 Task: Add an event with the title Second Training Workshop: Effective Leadership Development, date '2023/10/01', time 9:15 AM to 11:15 AMand add a description: Scavenger Hunt is a highly customizable activity that can be tailored to suit specific objectives or themes. It can incorporate company-specific trivia, puzzles, or tasks related to your industry or organizational values. The facilitator can also include team-building elements, such as icebreaker activities, during the scavenger hunt to enhance team cohesion and communication.Select event color  Tomato . Add location for the event as: Jakarta, Indonesia, logged in from the account softage.8@softage.netand send the event invitation to softage.10@softage.net and softage.6@softage.net. Set a reminder for the event Weekly on Sunday
Action: Mouse moved to (70, 103)
Screenshot: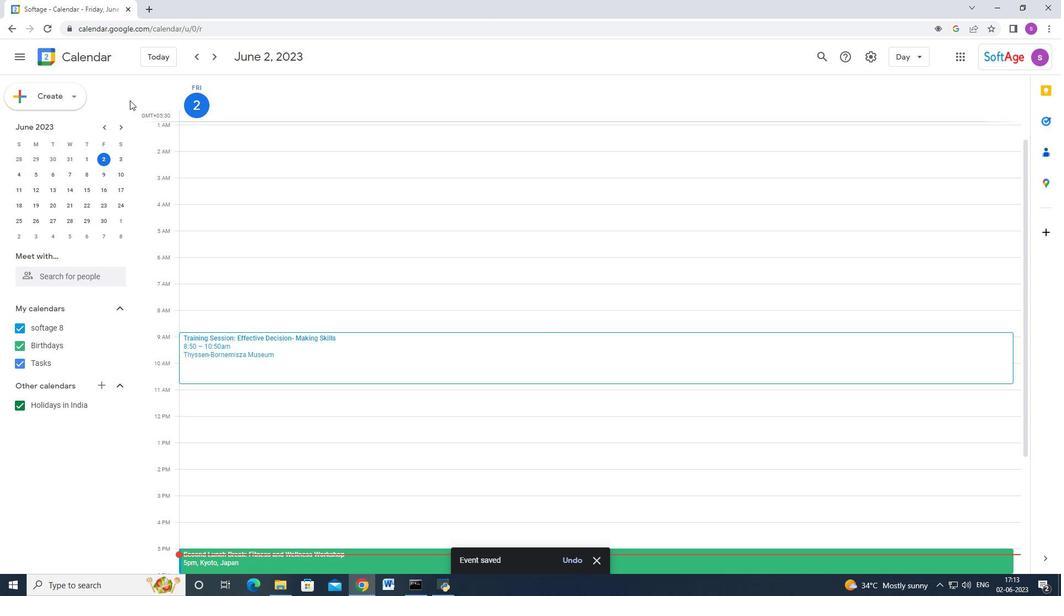 
Action: Mouse pressed left at (70, 103)
Screenshot: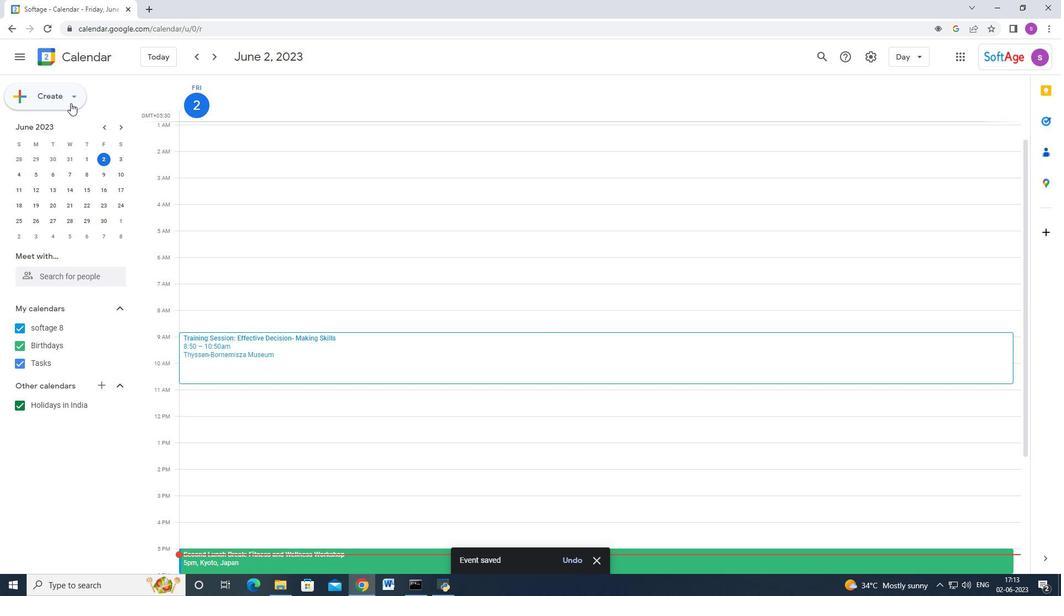 
Action: Mouse moved to (52, 135)
Screenshot: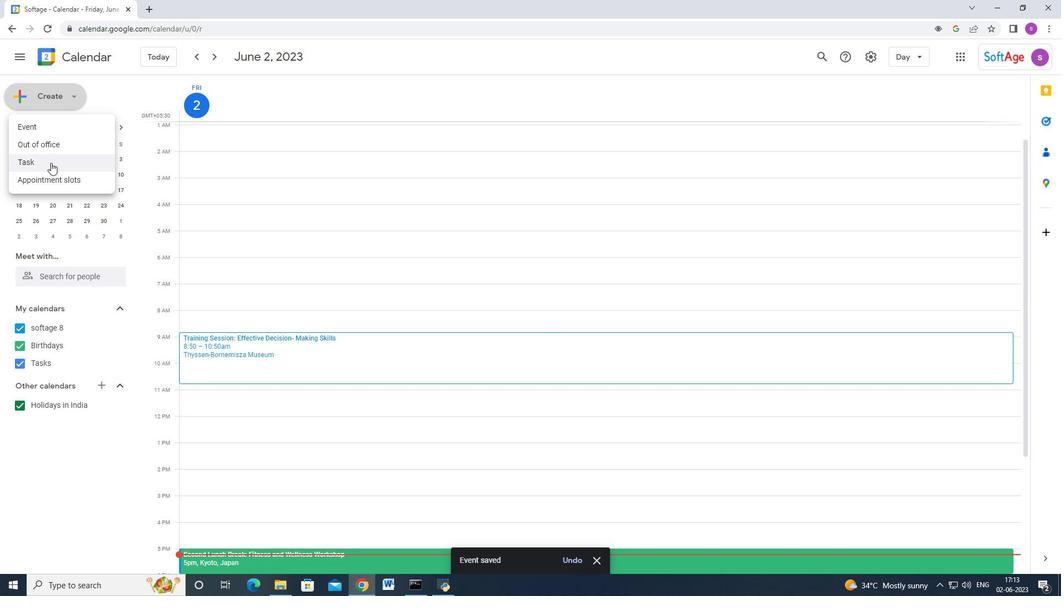 
Action: Mouse pressed left at (52, 135)
Screenshot: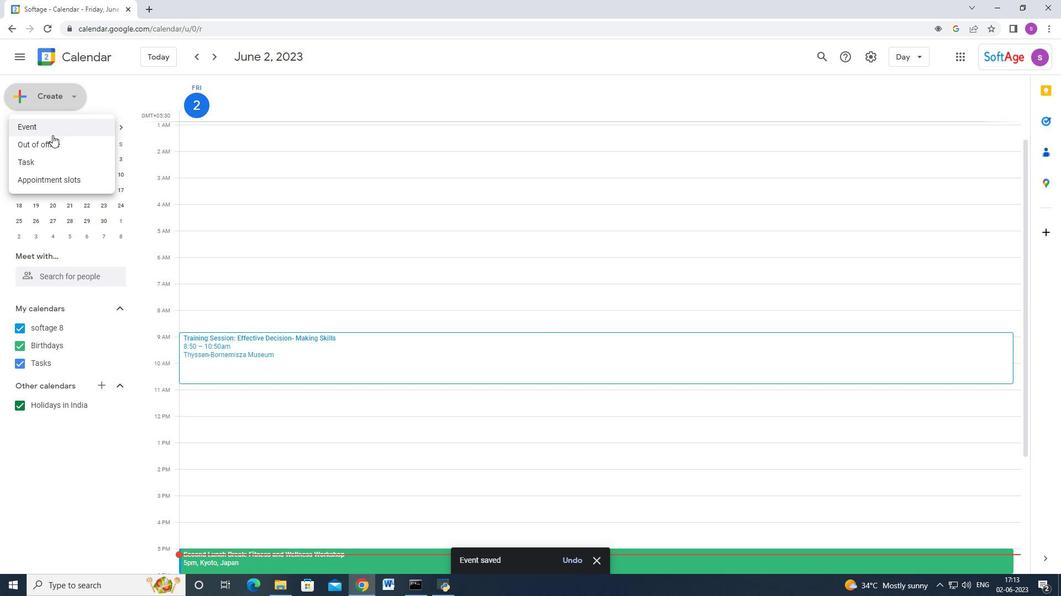 
Action: Mouse moved to (507, 296)
Screenshot: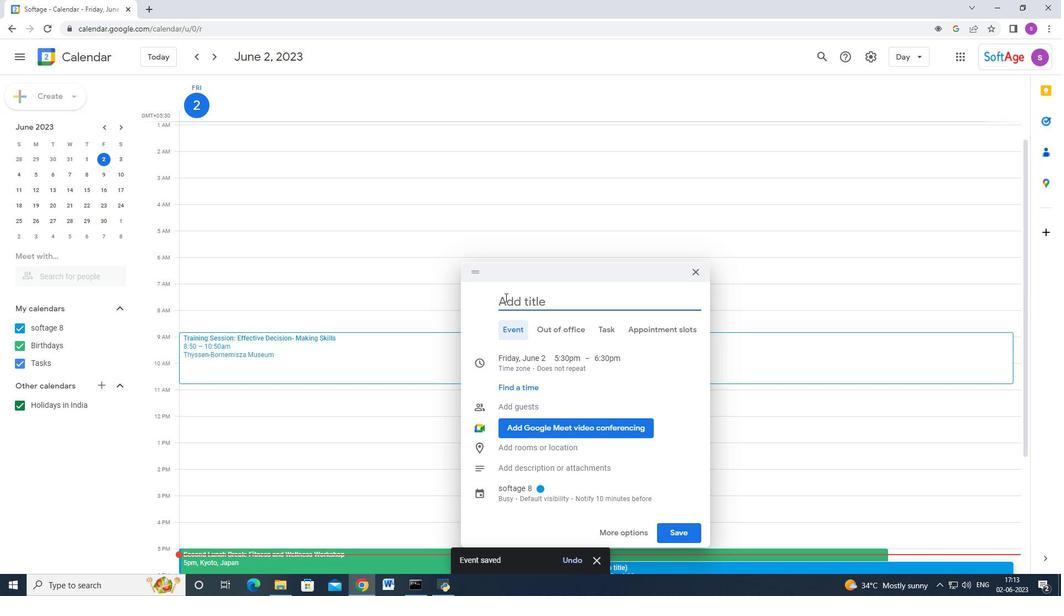 
Action: Key pressed <Key.shift_r>Second<Key.space><Key.shift>Training<Key.space><Key.shift_r>Workshop<Key.shift>:<Key.space><Key.shift_r>Effective<Key.space><Key.shift>Leadership<Key.space><Key.shift_r>Devl<Key.backspace>elopment<Key.space><Key.backspace>
Screenshot: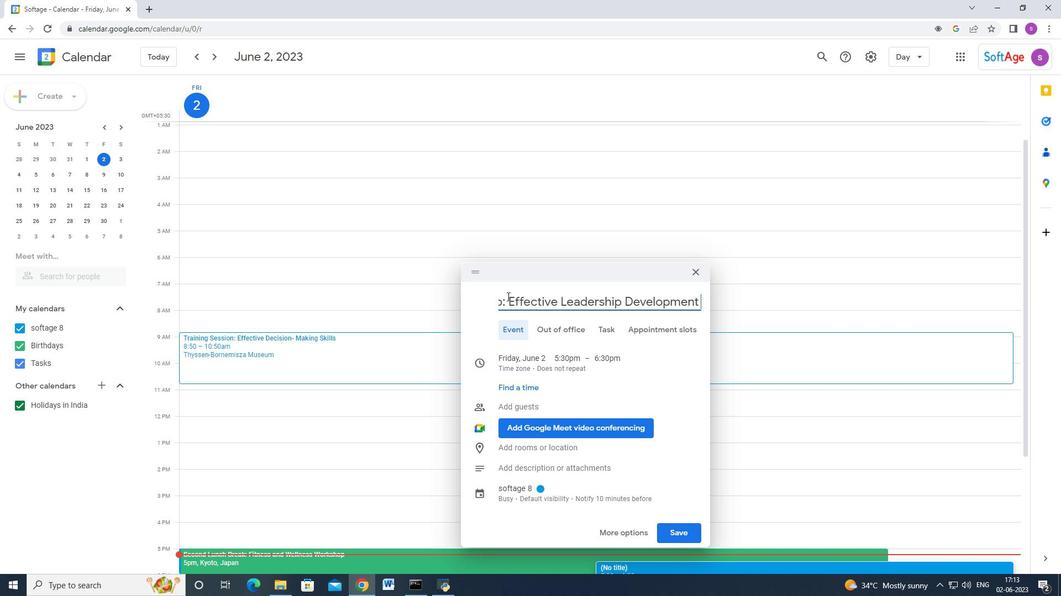 
Action: Mouse moved to (624, 530)
Screenshot: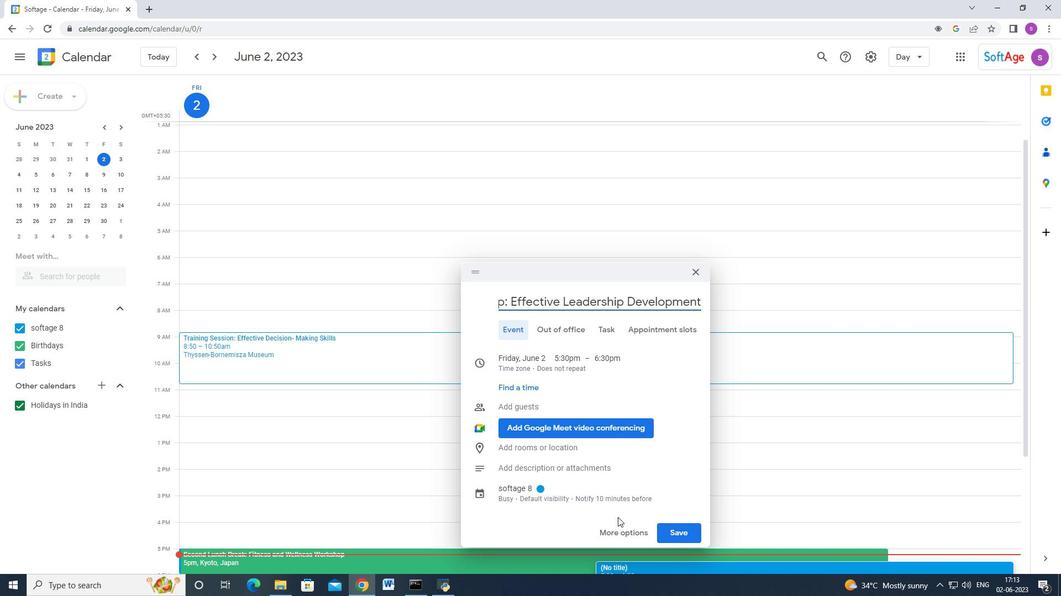 
Action: Mouse pressed left at (624, 530)
Screenshot: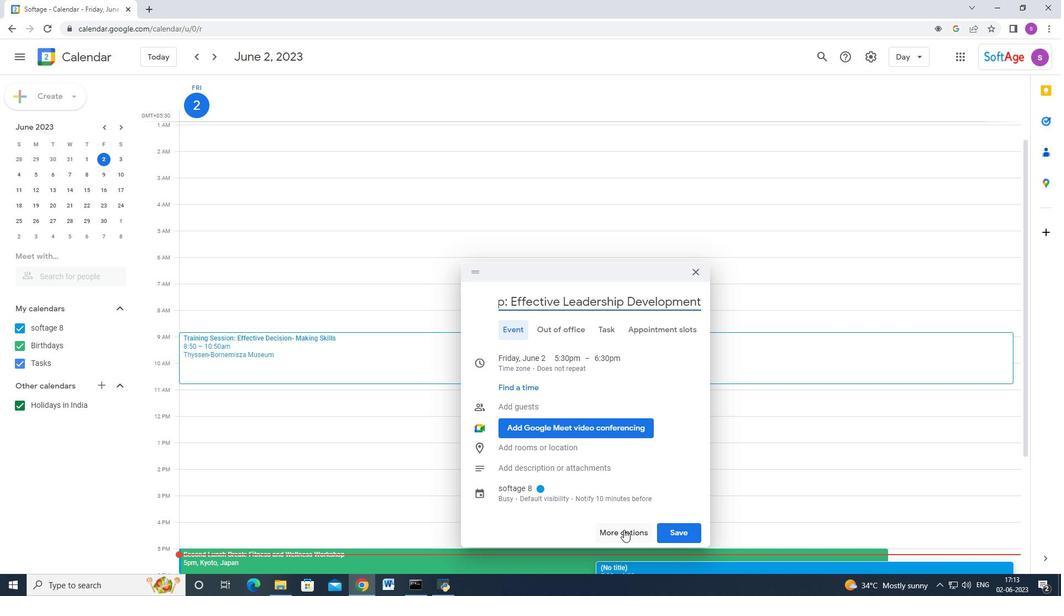 
Action: Mouse moved to (75, 96)
Screenshot: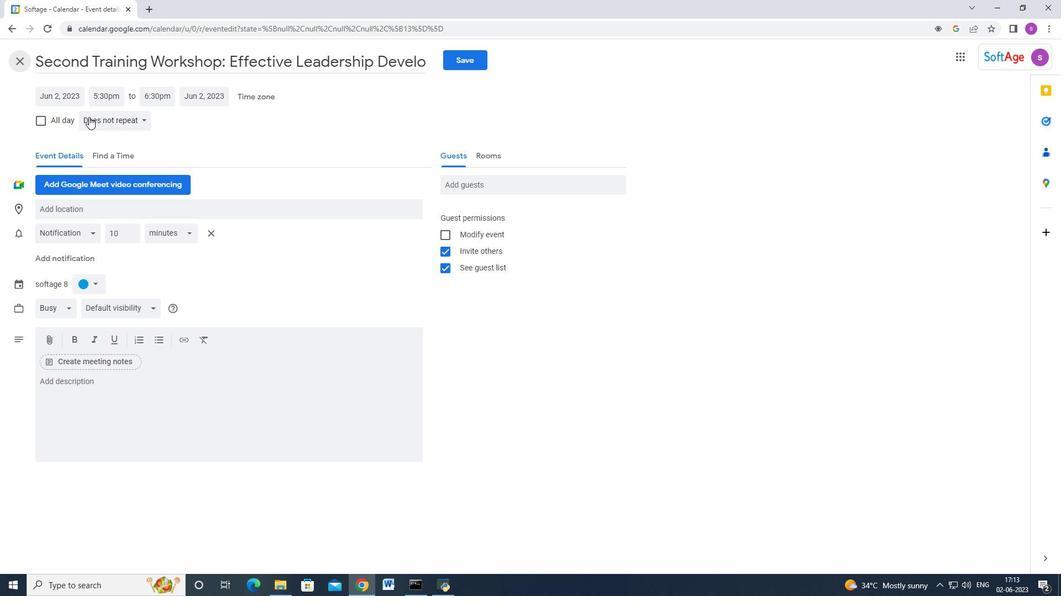 
Action: Mouse pressed left at (75, 96)
Screenshot: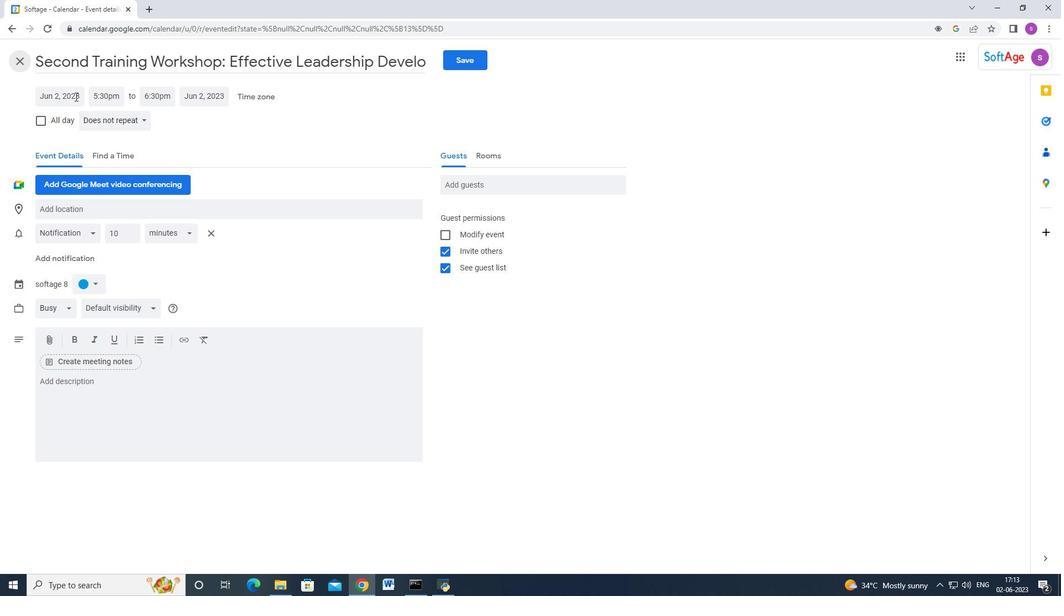 
Action: Mouse moved to (176, 114)
Screenshot: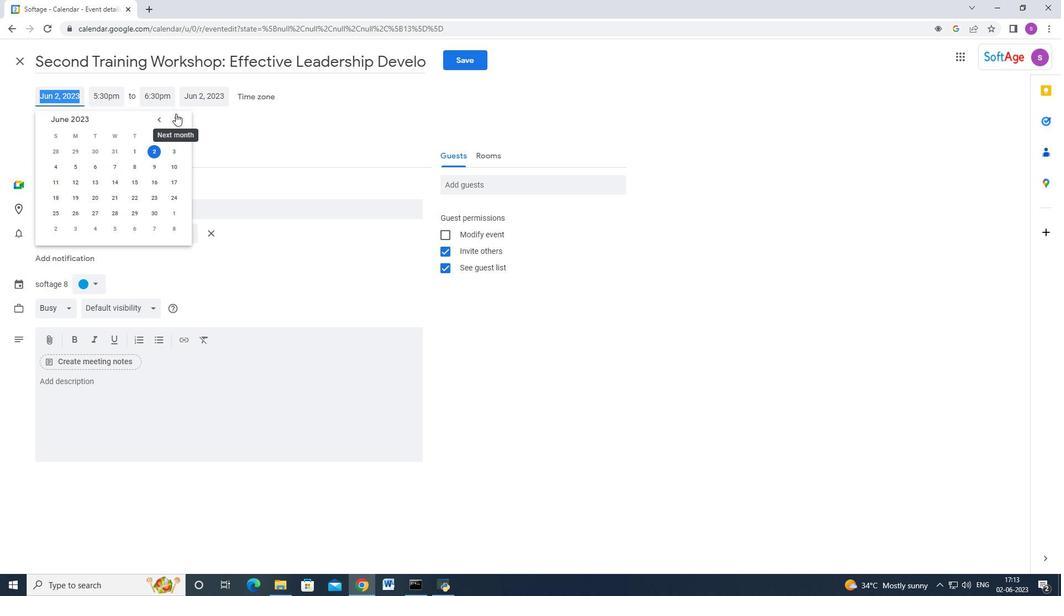 
Action: Mouse pressed left at (176, 114)
Screenshot: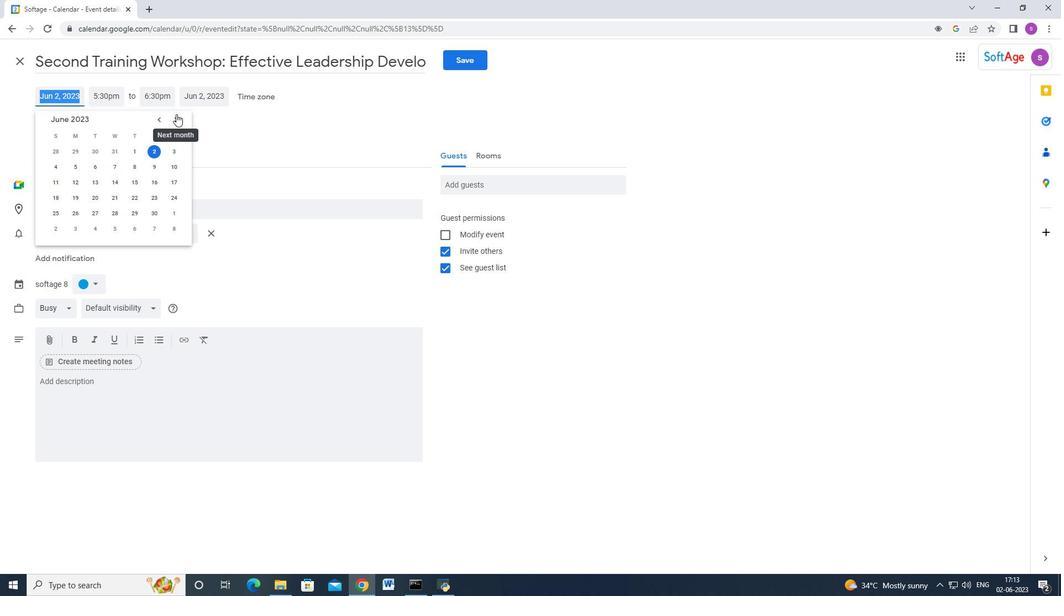 
Action: Mouse pressed left at (176, 114)
Screenshot: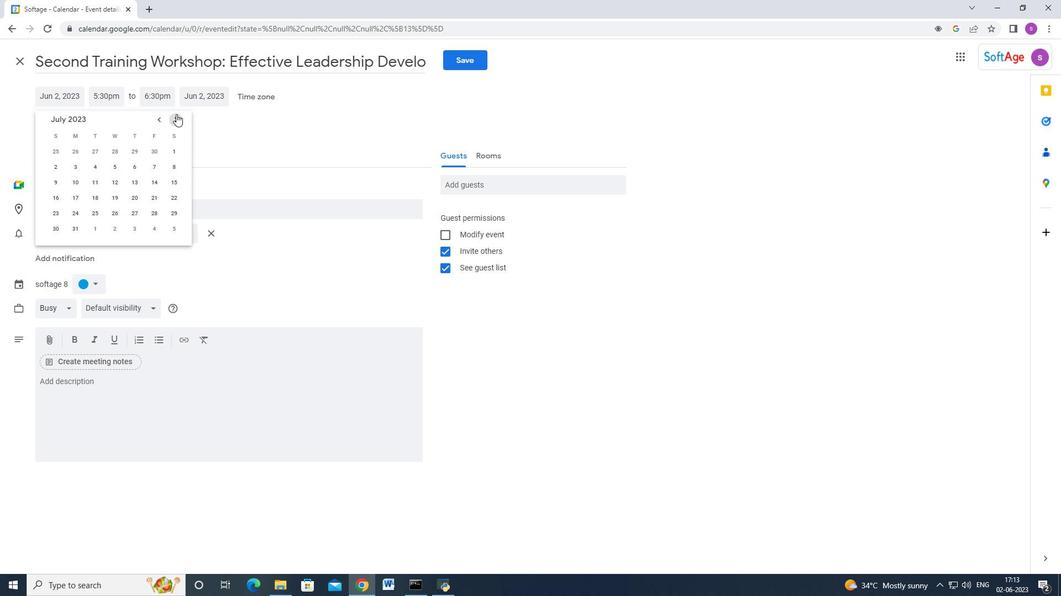 
Action: Mouse pressed left at (176, 114)
Screenshot: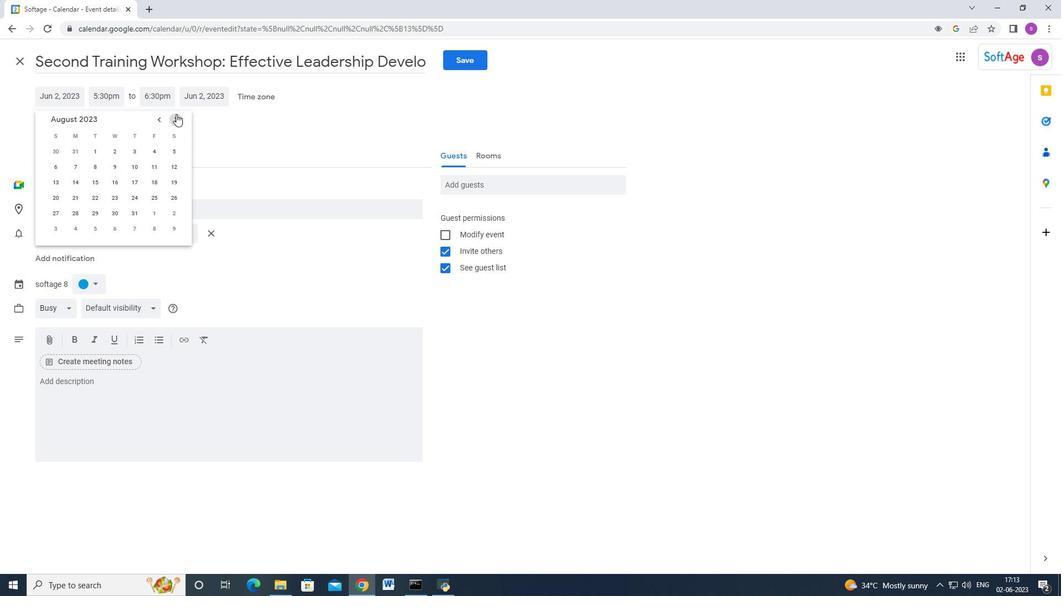 
Action: Mouse moved to (175, 114)
Screenshot: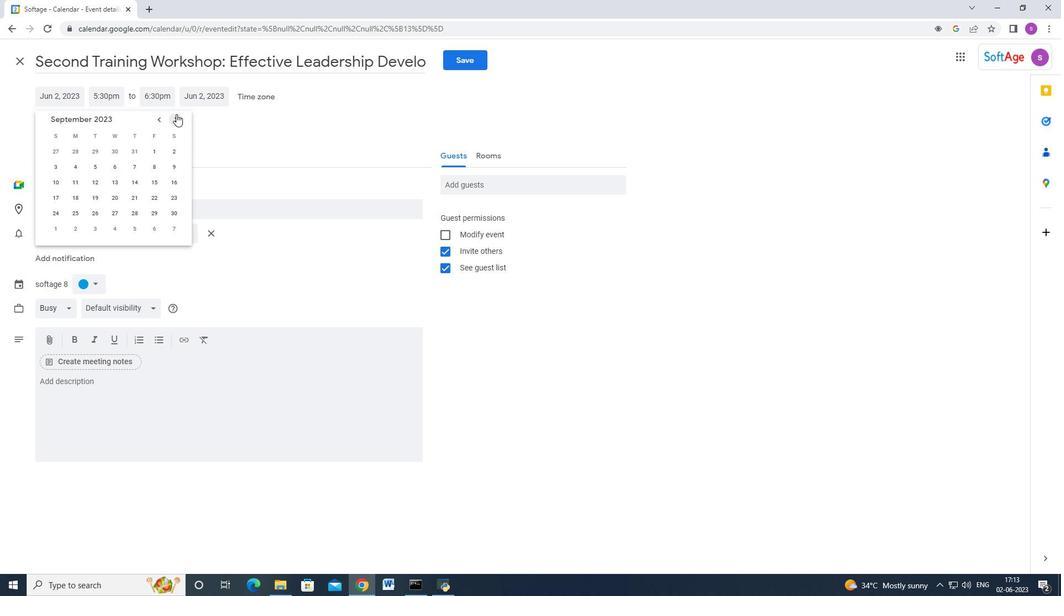 
Action: Mouse pressed left at (175, 114)
Screenshot: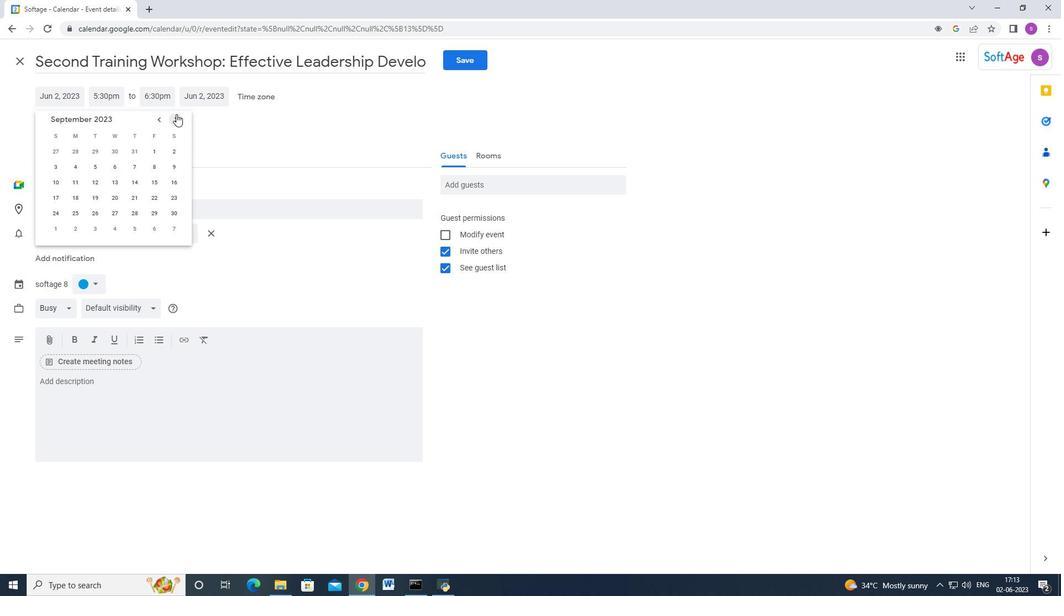 
Action: Mouse moved to (61, 149)
Screenshot: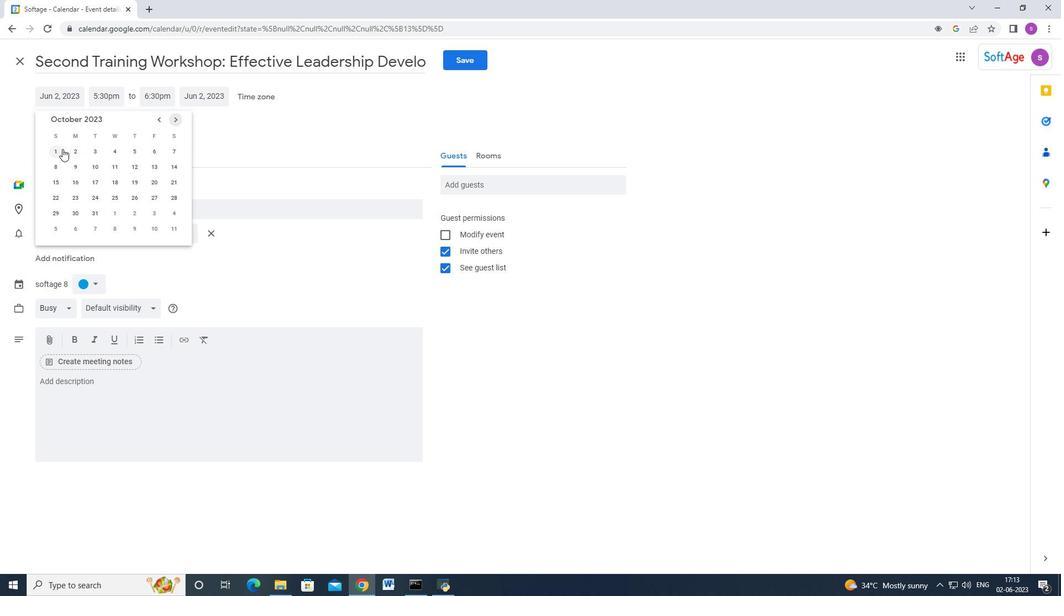 
Action: Mouse pressed left at (61, 149)
Screenshot: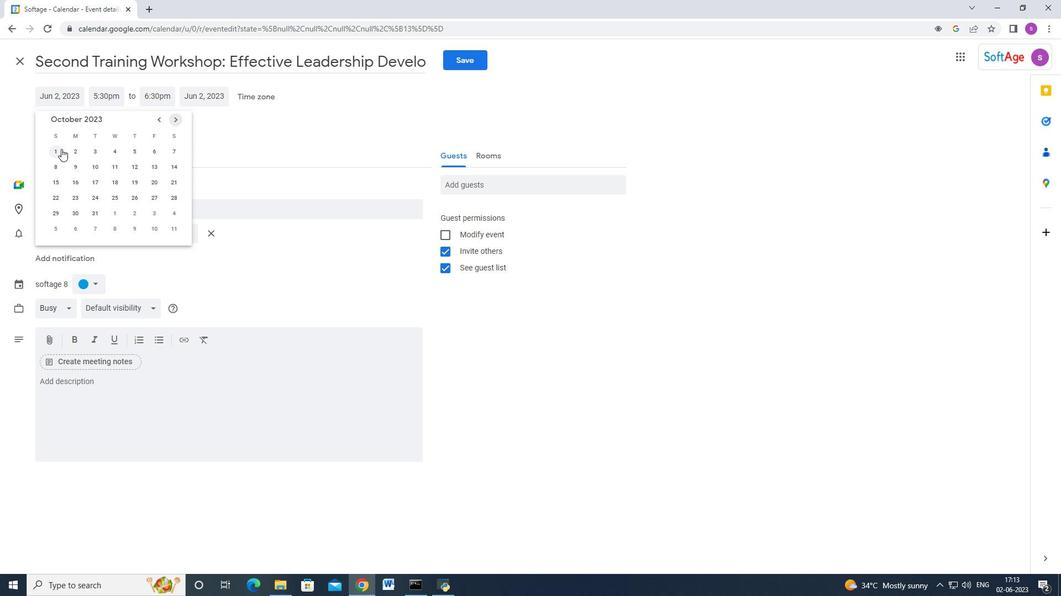 
Action: Mouse moved to (117, 96)
Screenshot: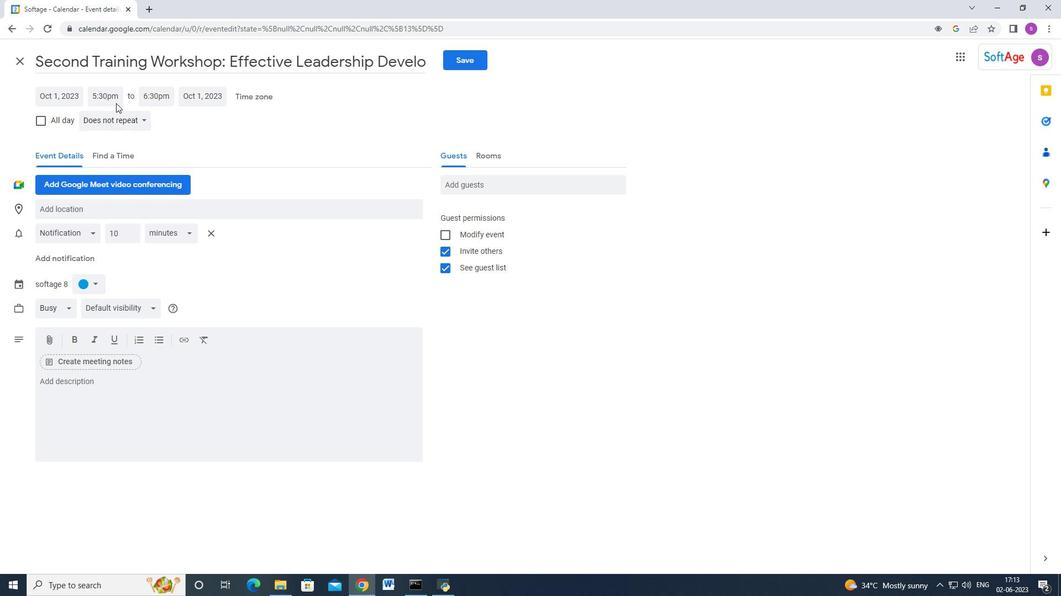 
Action: Mouse pressed left at (117, 96)
Screenshot: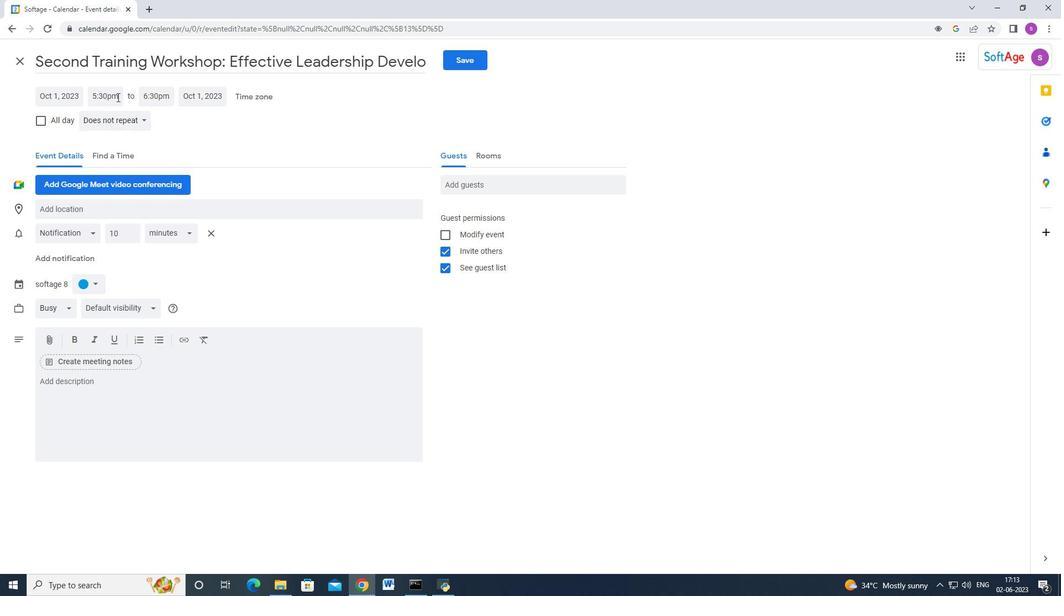 
Action: Key pressed 9<Key.shift>:15am<Key.enter>
Screenshot: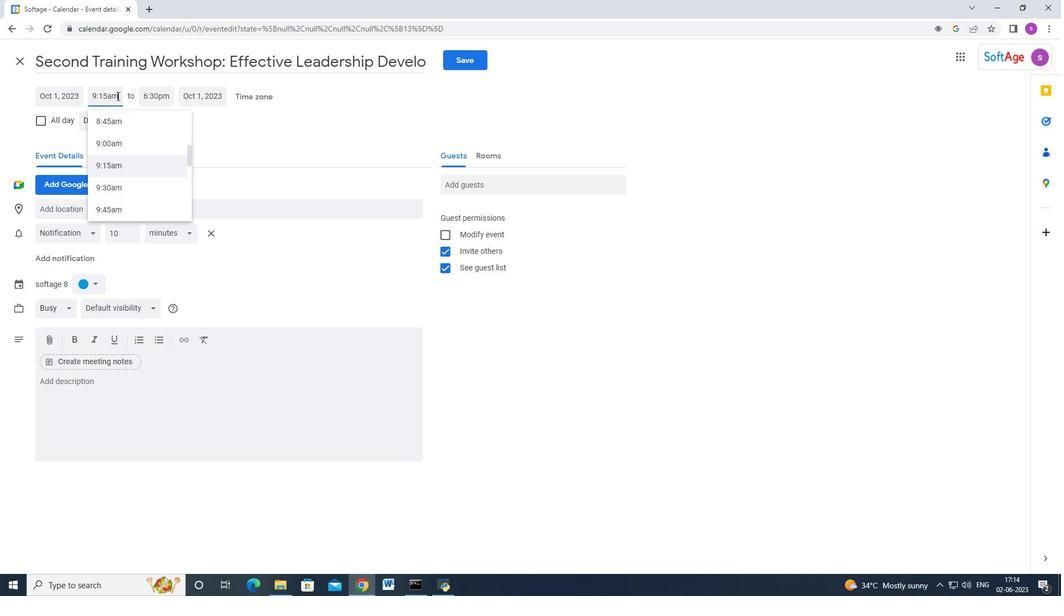 
Action: Mouse moved to (151, 100)
Screenshot: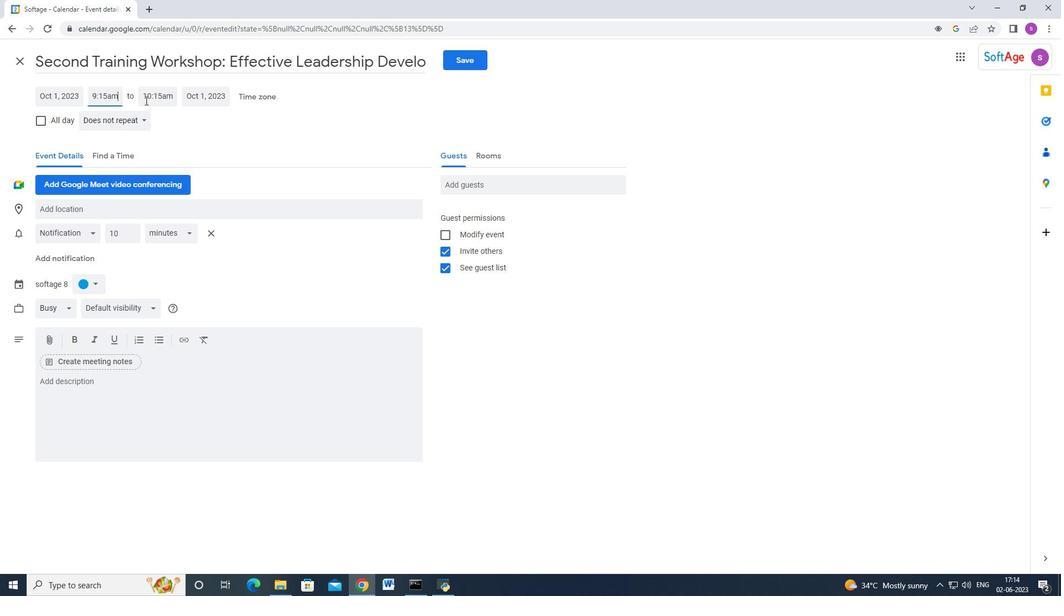 
Action: Mouse pressed left at (151, 100)
Screenshot: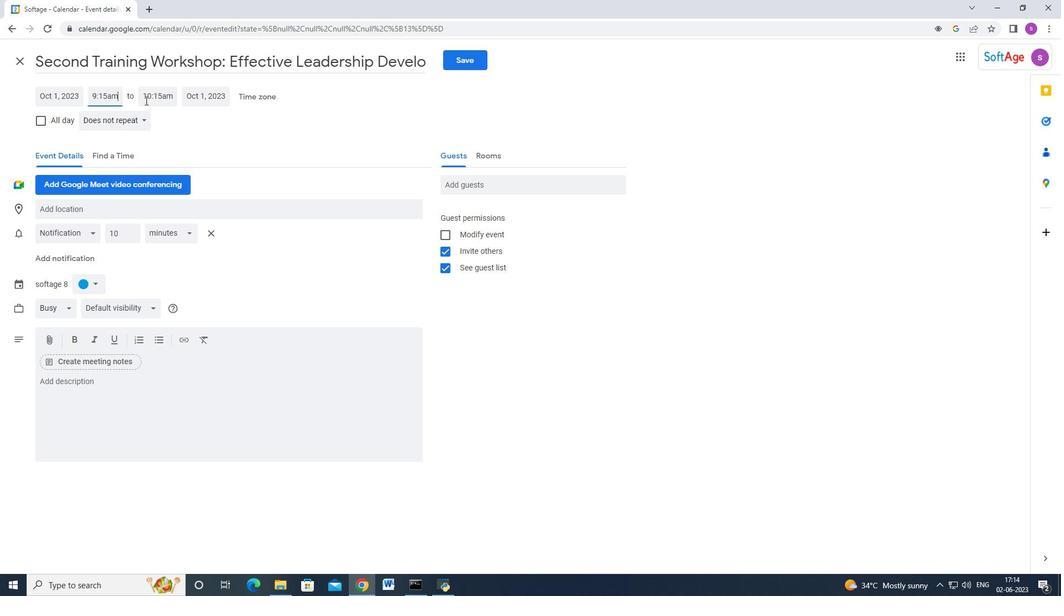 
Action: Key pressed 11<Key.shift>:15am<Key.enter>
Screenshot: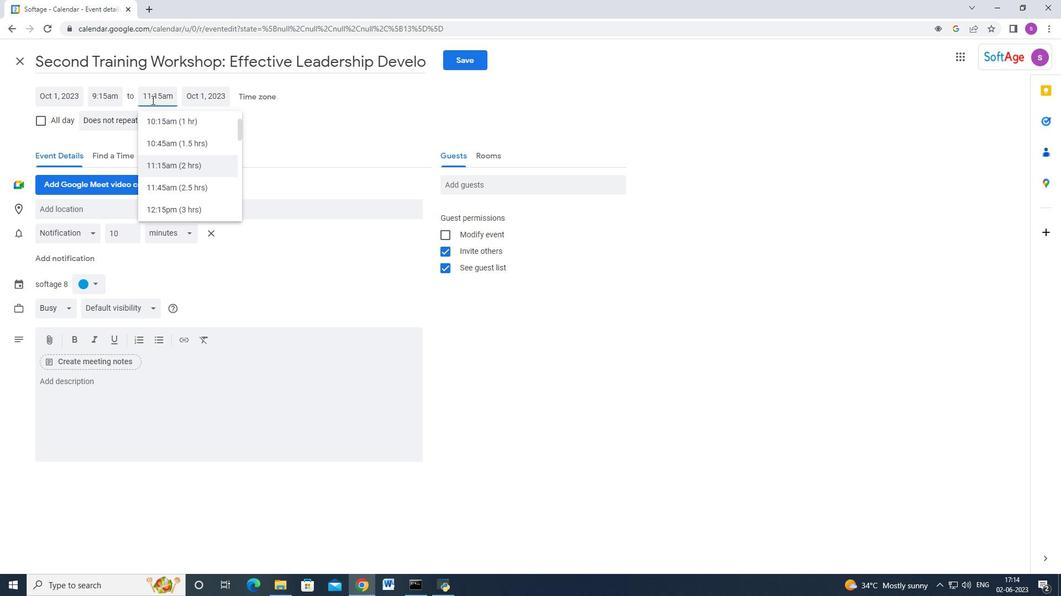 
Action: Mouse moved to (161, 378)
Screenshot: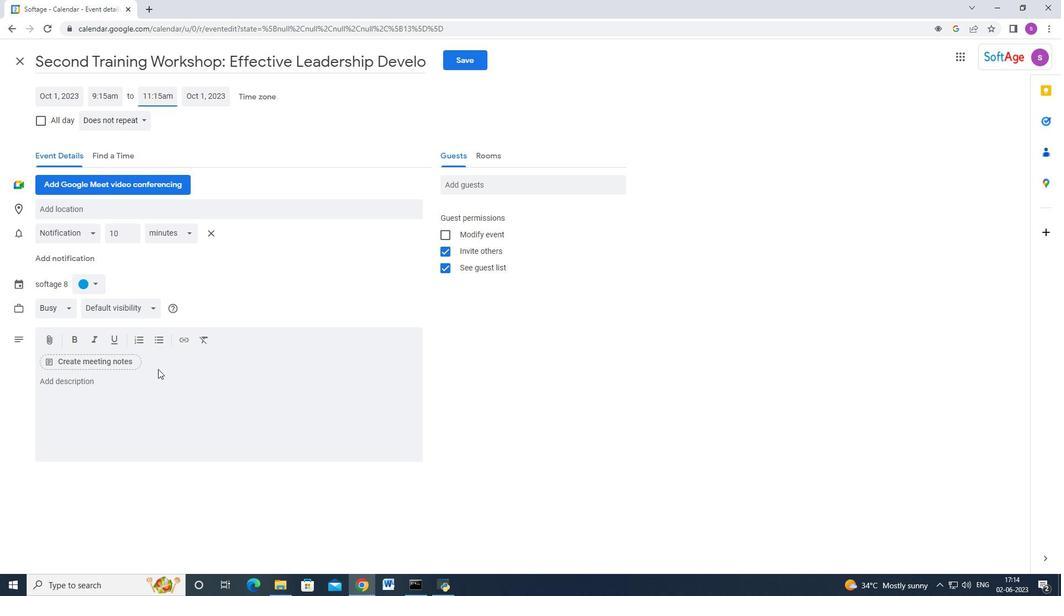 
Action: Mouse pressed left at (161, 378)
Screenshot: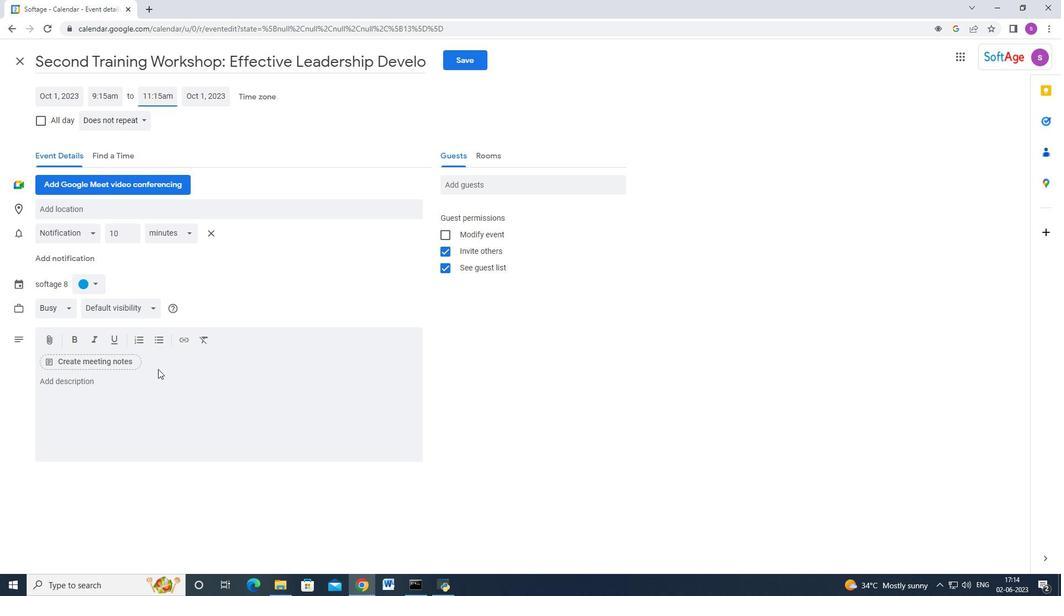 
Action: Mouse moved to (154, 380)
Screenshot: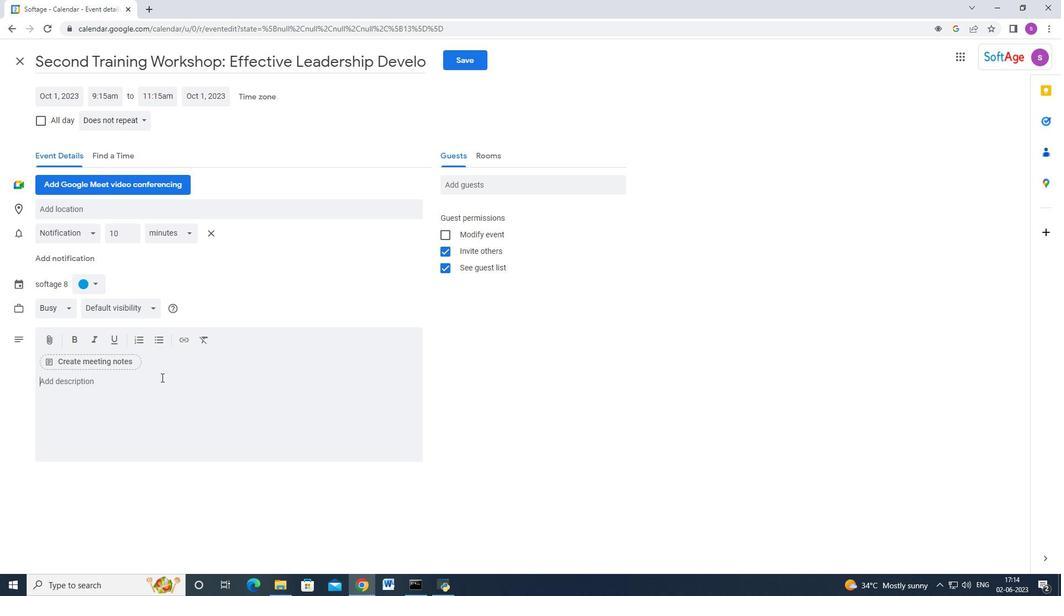 
Action: Key pressed <Key.shift_r>Scavenger<Key.space><Key.shift>He<Key.backspace><Key.backspace><Key.shift>Hunt<Key.space>is<Key.space>a<Key.space>highly<Key.space>customizable<Key.space>activity<Key.space>that<Key.space>
Screenshot: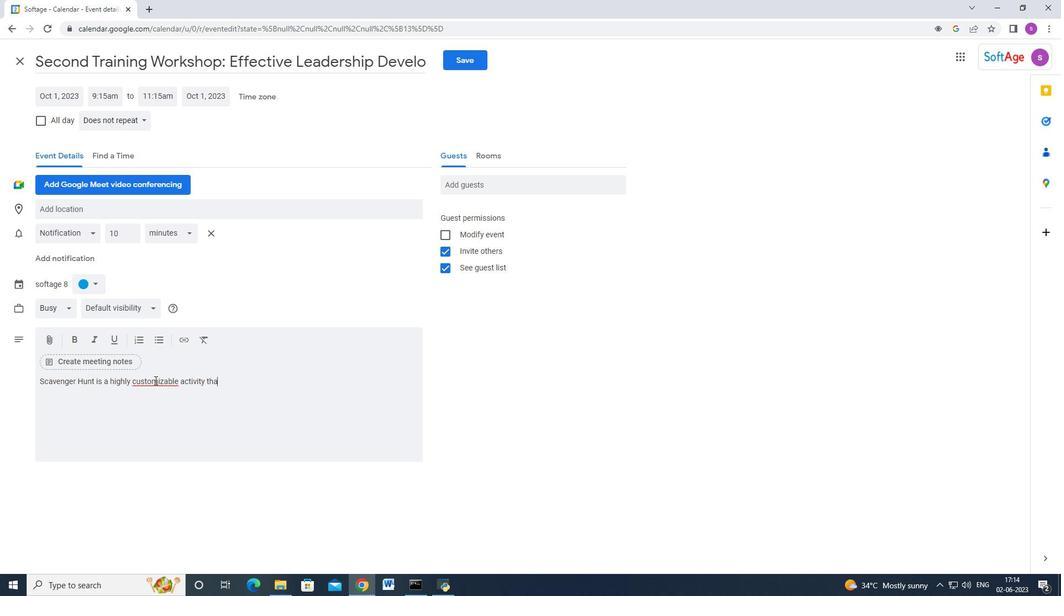 
Action: Mouse moved to (258, 385)
Screenshot: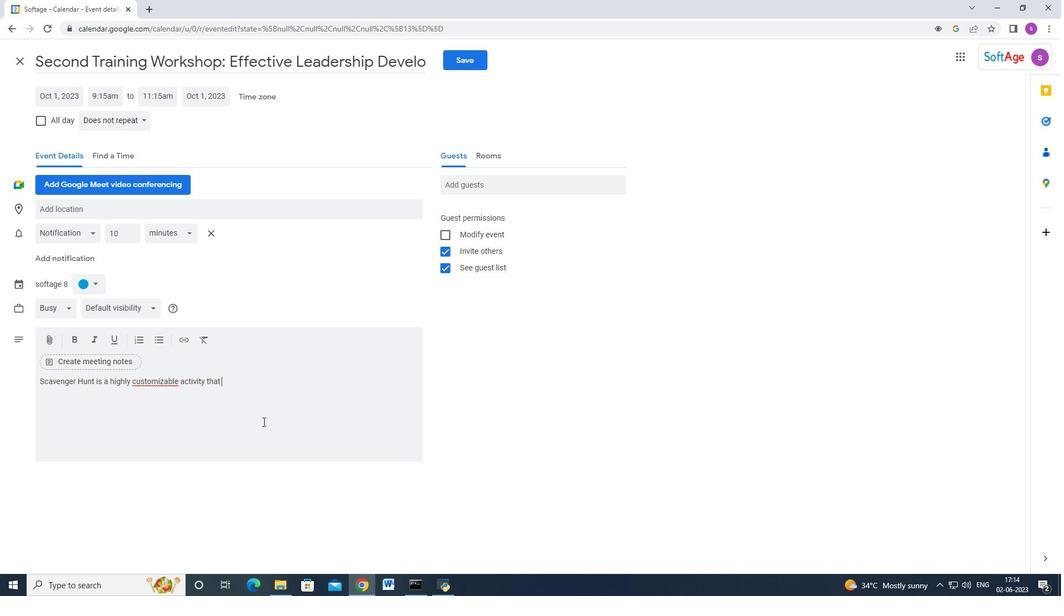 
Action: Key pressed can<Key.space>be<Key.space>tailored<Key.space>to<Key.space>suit<Key.space>specific<Key.space>p<Key.backspace>objectives<Key.space>or<Key.space>themes<Key.space><Key.backspace>.<Key.space><Key.shift>It<Key.space>can<Key.space>incorporate<Key.space>company-specific<Key.space>trivia,<Key.space>puc<Key.backspace>zzles<Key.space><Key.backspace>,<Key.space>or<Key.space>a<Key.backspace>tak<Key.backspace>sks<Key.space>related<Key.space>to<Key.space>your<Key.space>industy<Key.backspace>ry<Key.space>or<Key.space>organizational<Key.space>values.<Key.space><Key.shift>The<Key.space>facilitator<Key.space>can<Key.space>also<Key.space>include<Key.space><Key.space><Key.backspace>team-building<Key.space>elements.<Key.backspace>,<Key.space>such<Key.space>as<Key.space>icebreaker<Key.space>activities,<Key.backspace><Key.space><Key.backspace>,<Key.space>during<Key.space>the<Key.space>scavenger<Key.space>hunt<Key.space>to<Key.space>enhance<Key.space>team<Key.space>cohesion<Key.space>and<Key.space>communication.
Screenshot: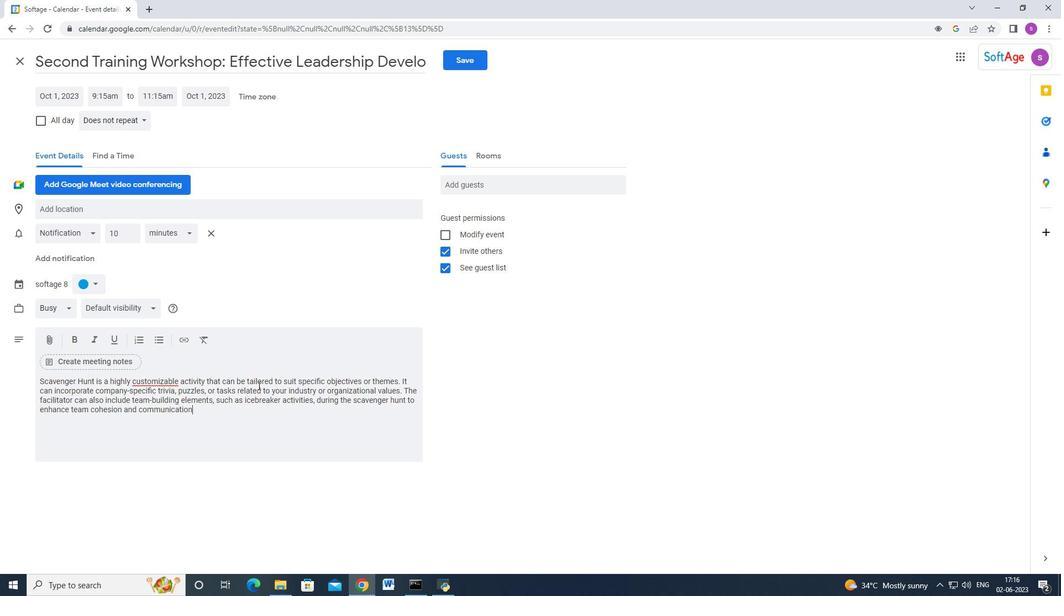 
Action: Mouse moved to (92, 286)
Screenshot: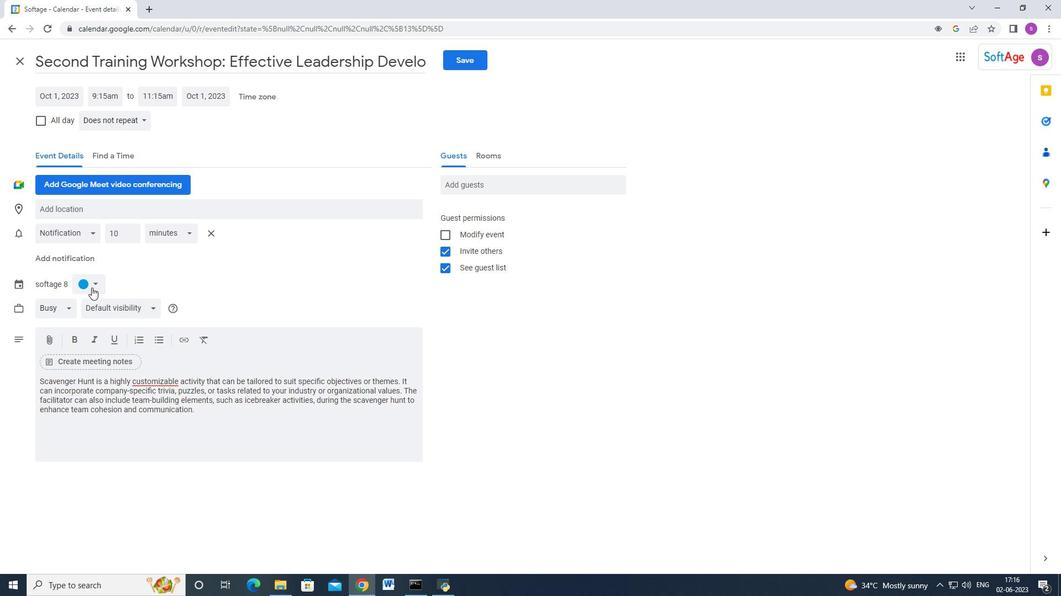 
Action: Mouse pressed left at (92, 286)
Screenshot: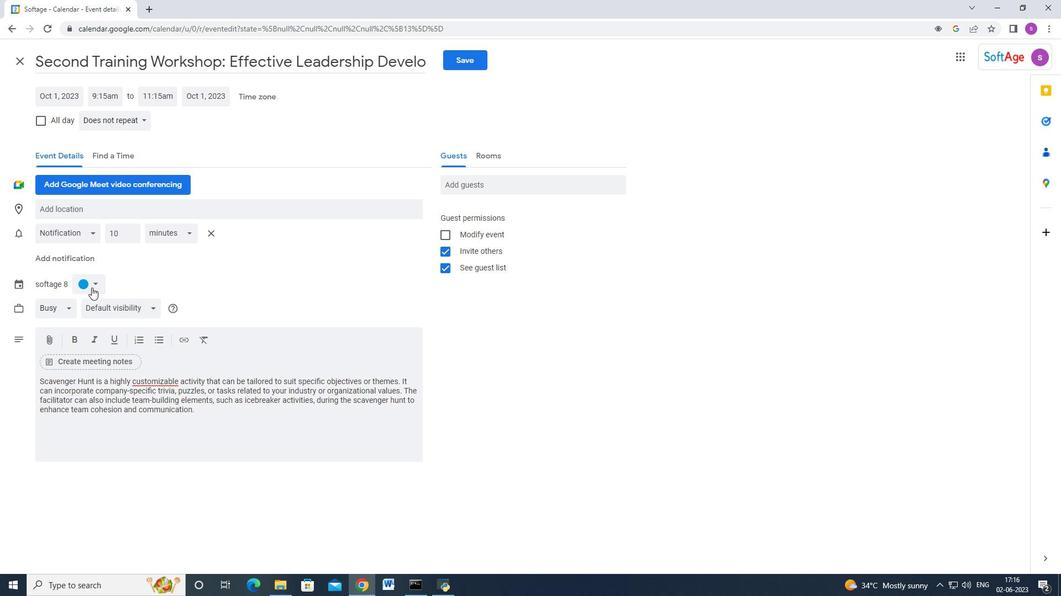 
Action: Mouse moved to (83, 283)
Screenshot: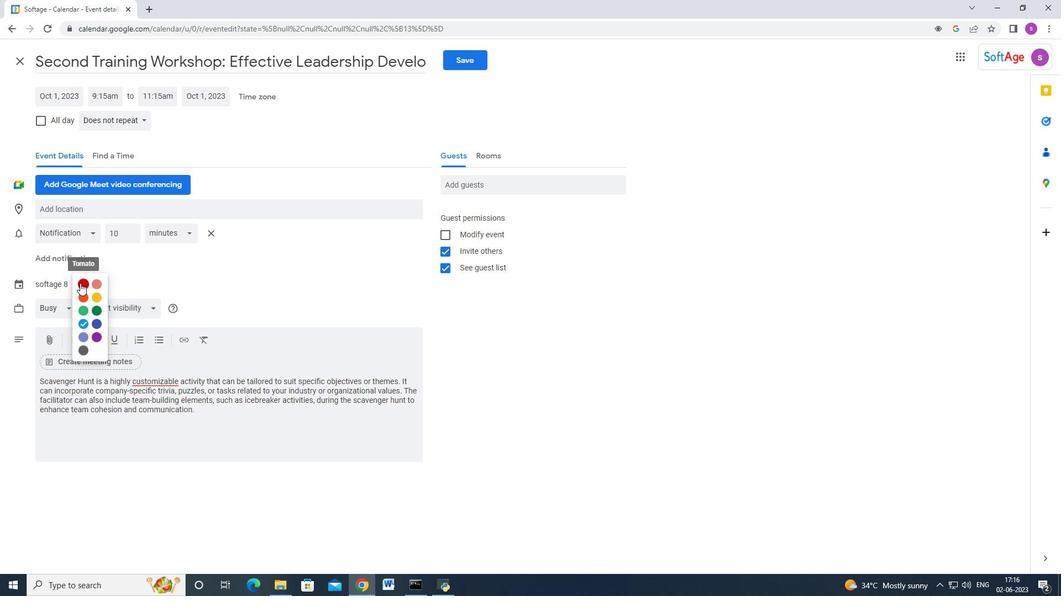 
Action: Mouse pressed left at (83, 283)
Screenshot: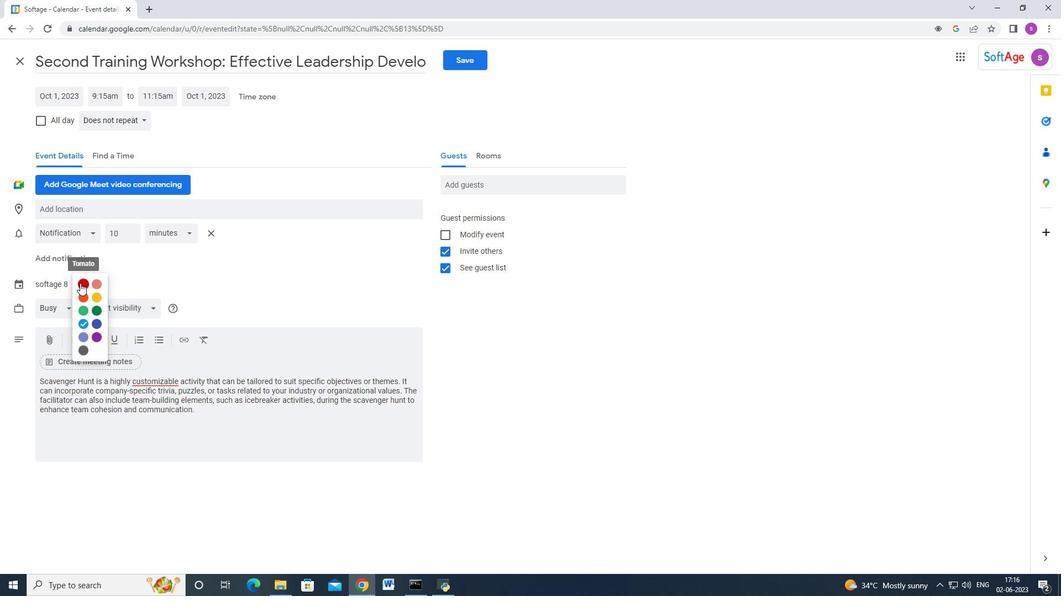 
Action: Mouse moved to (229, 208)
Screenshot: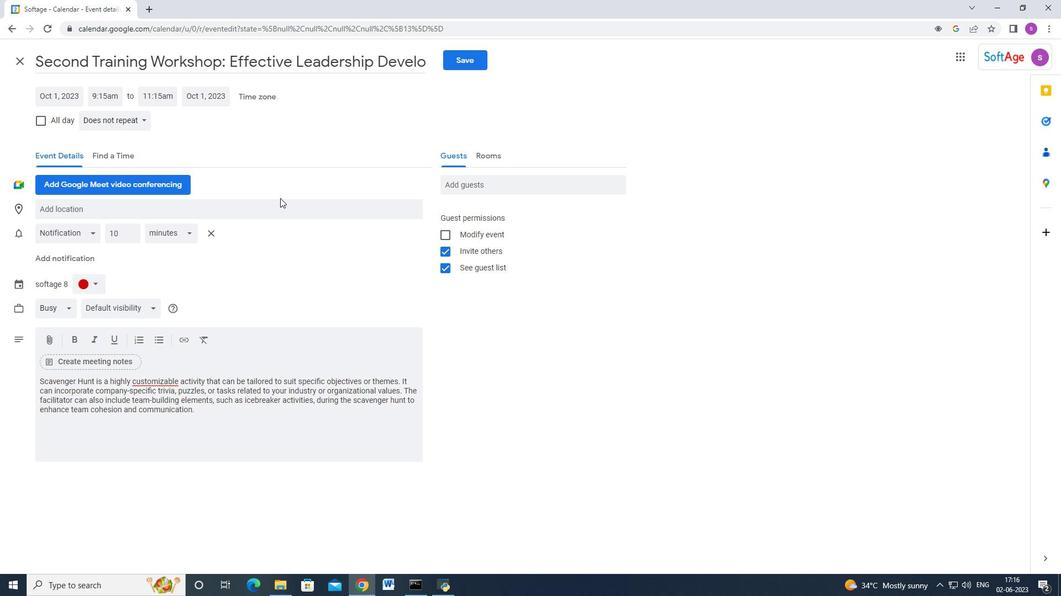 
Action: Mouse pressed left at (229, 208)
Screenshot: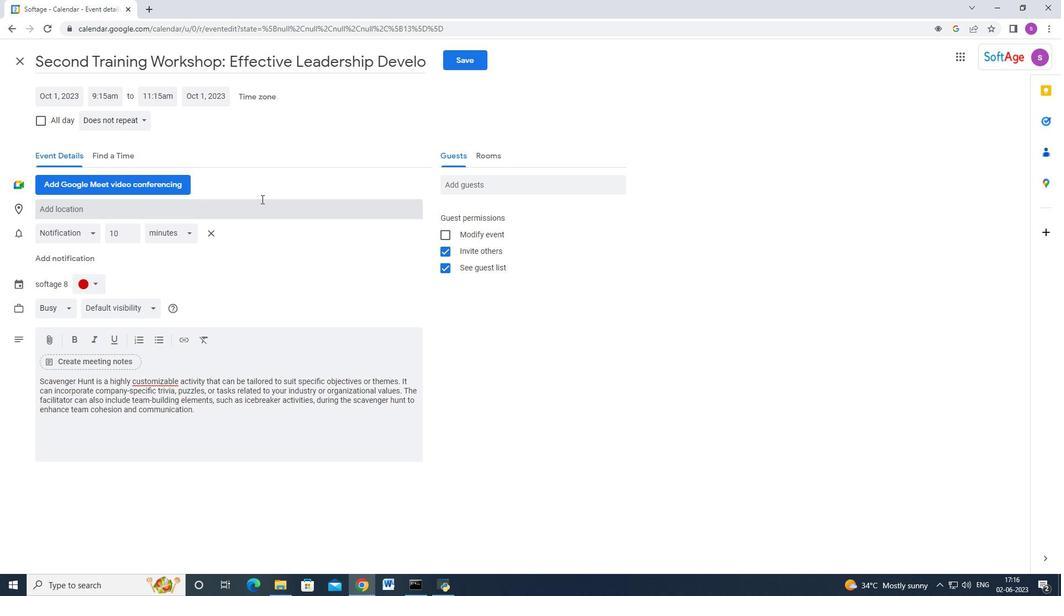 
Action: Key pressed <Key.shift>Jakarta,<Key.space><Key.shift>Indonesia
Screenshot: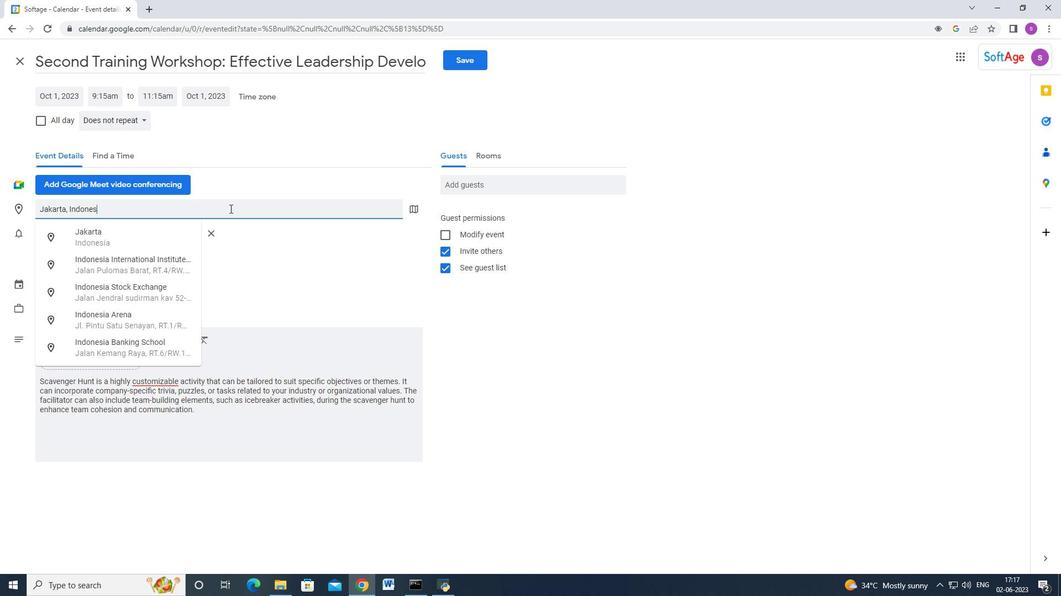 
Action: Mouse moved to (458, 187)
Screenshot: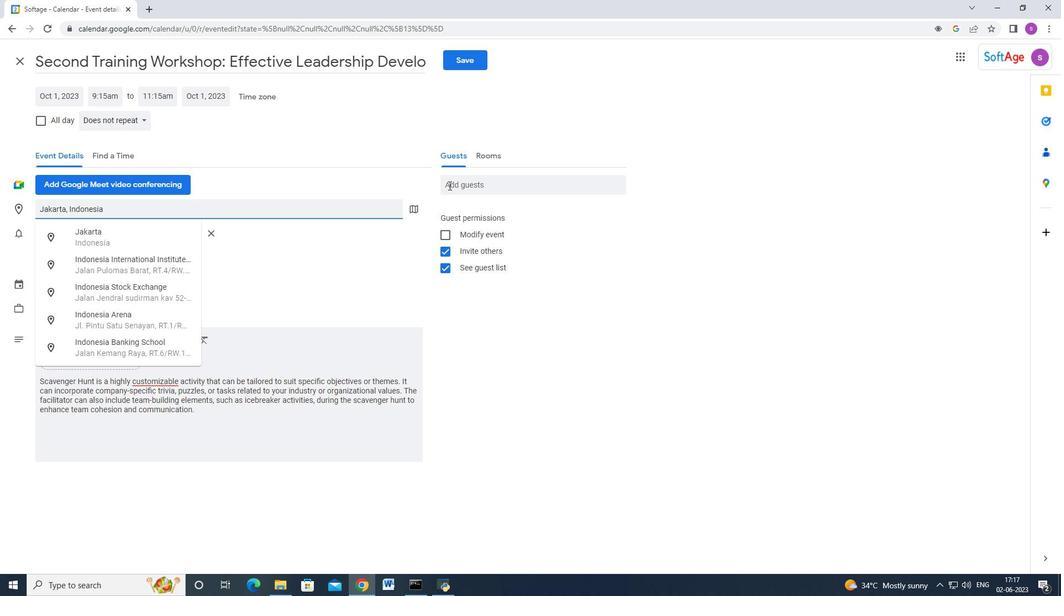 
Action: Mouse pressed left at (458, 187)
Screenshot: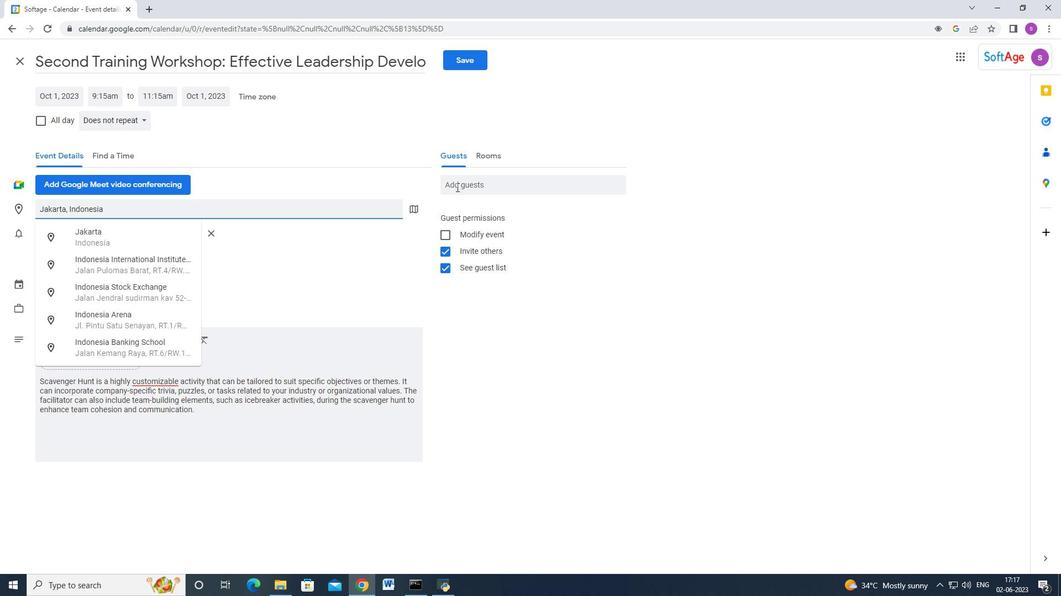 
Action: Key pressed softage.8<Key.shift_r>@softage.net<Key.enter>
Screenshot: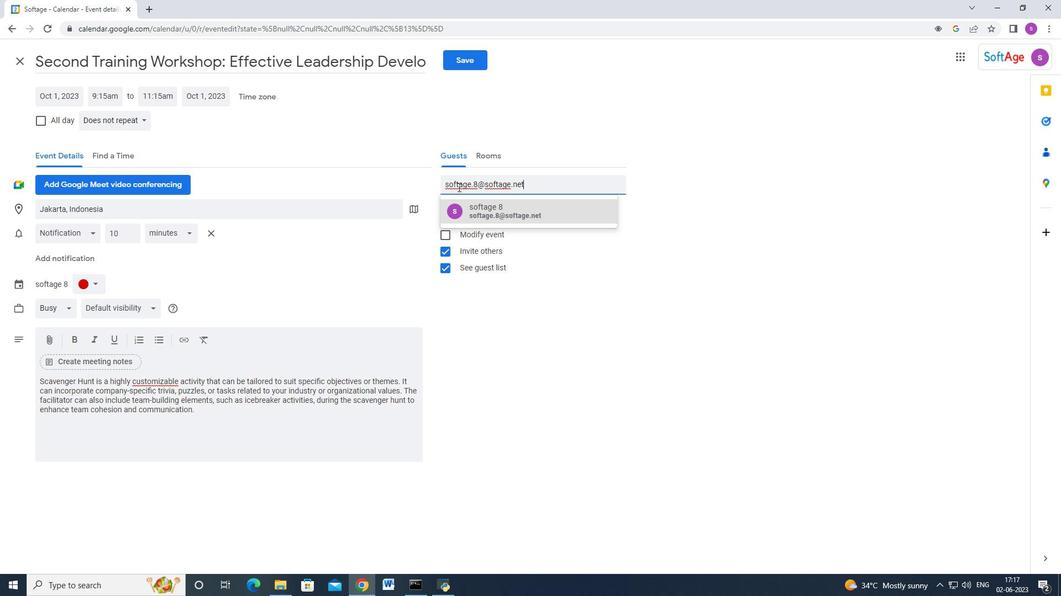 
Action: Mouse moved to (458, 187)
Screenshot: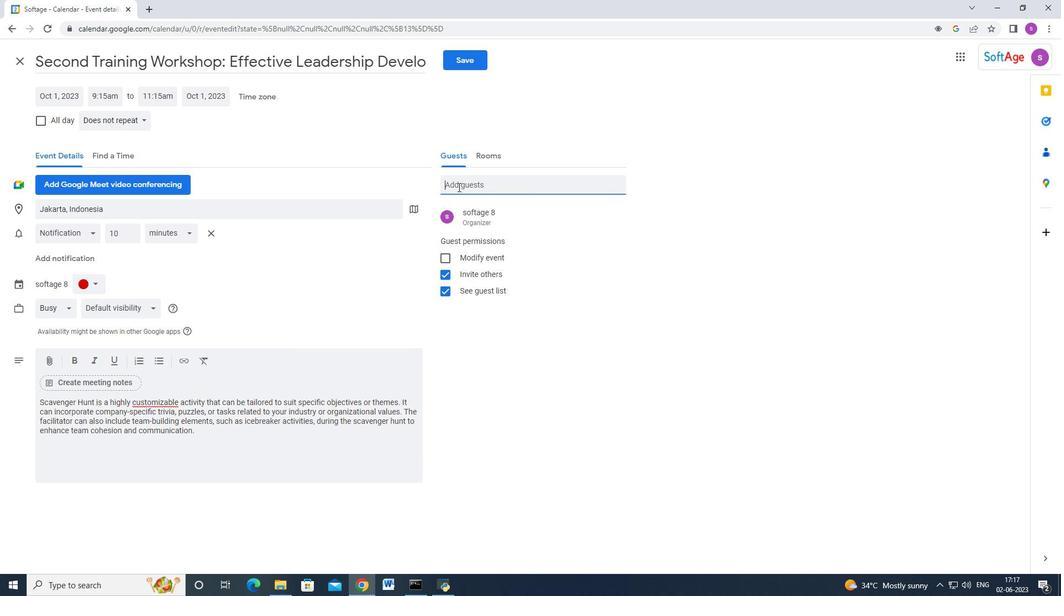 
Action: Key pressed softage.10<Key.shift_r>@softage.net<Key.enter>softage.6<Key.shift_r>@softage.net<Key.enter>
Screenshot: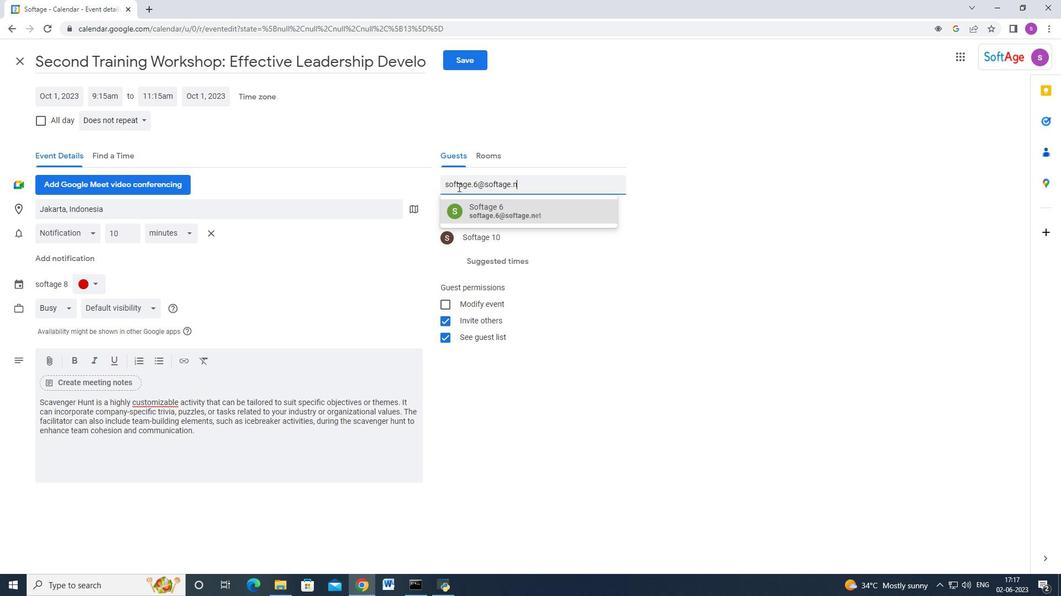 
Action: Mouse moved to (132, 117)
Screenshot: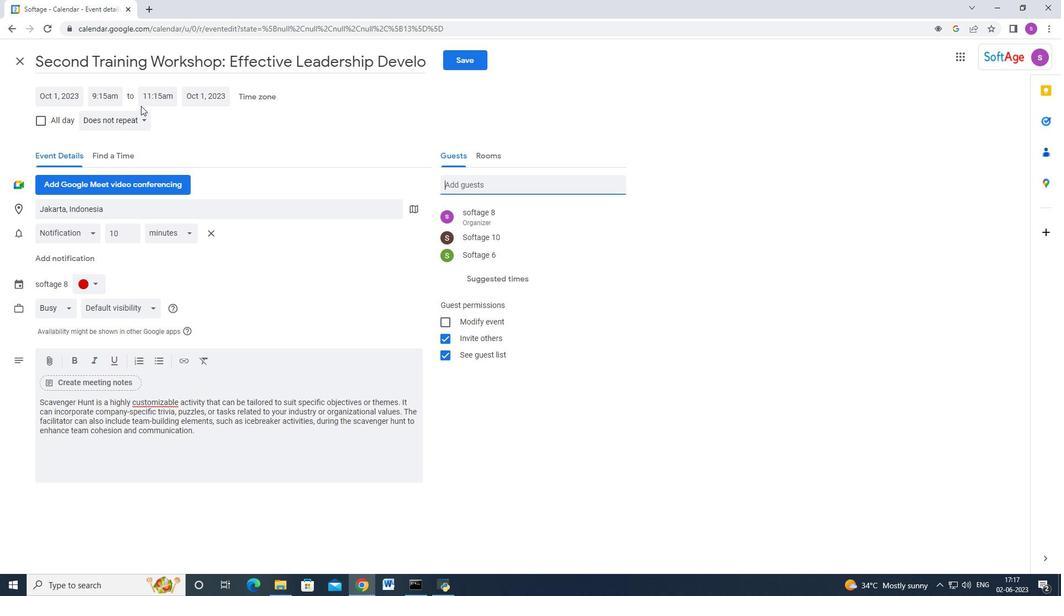 
Action: Mouse pressed left at (132, 117)
Screenshot: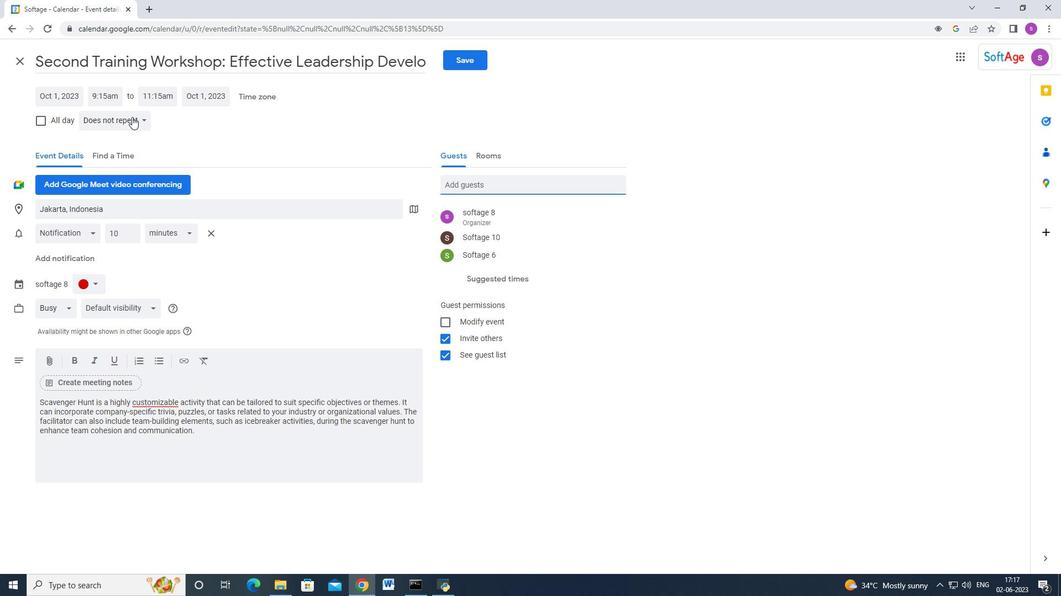 
Action: Mouse moved to (140, 248)
Screenshot: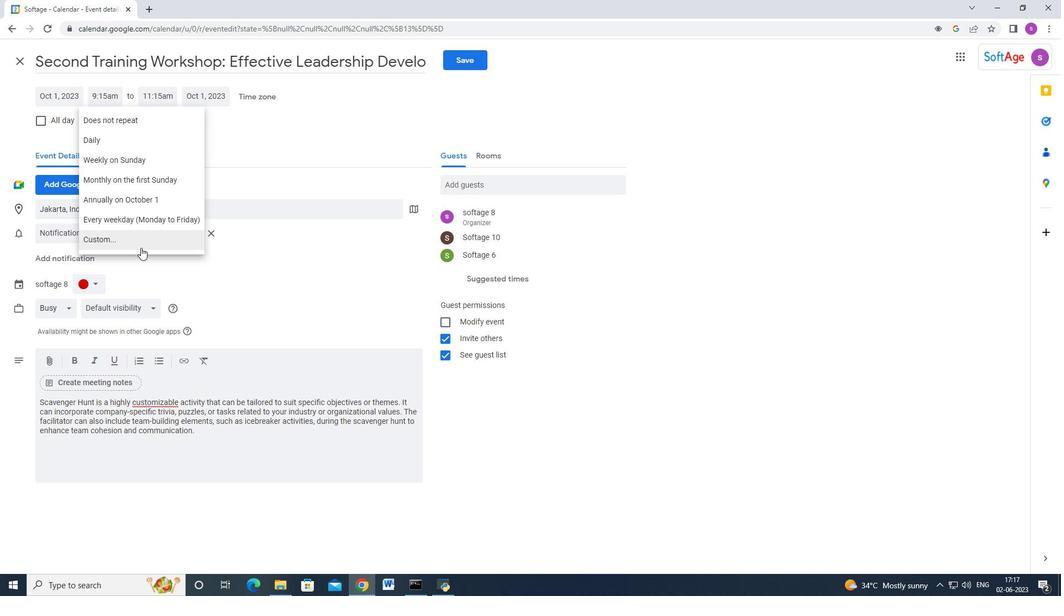 
Action: Mouse pressed left at (140, 248)
Screenshot: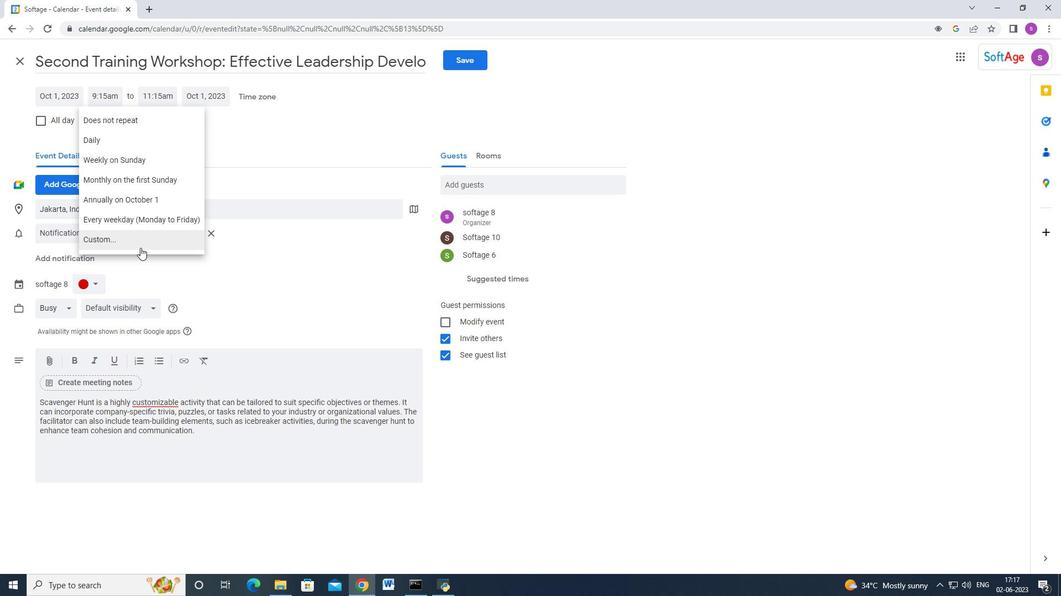 
Action: Mouse moved to (609, 409)
Screenshot: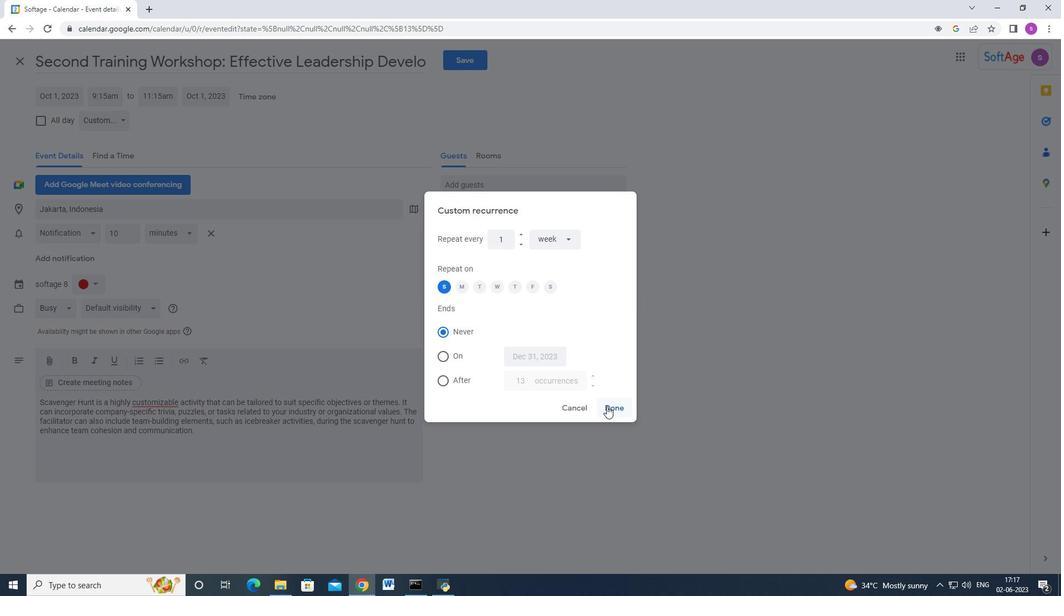 
Action: Mouse pressed left at (609, 409)
Screenshot: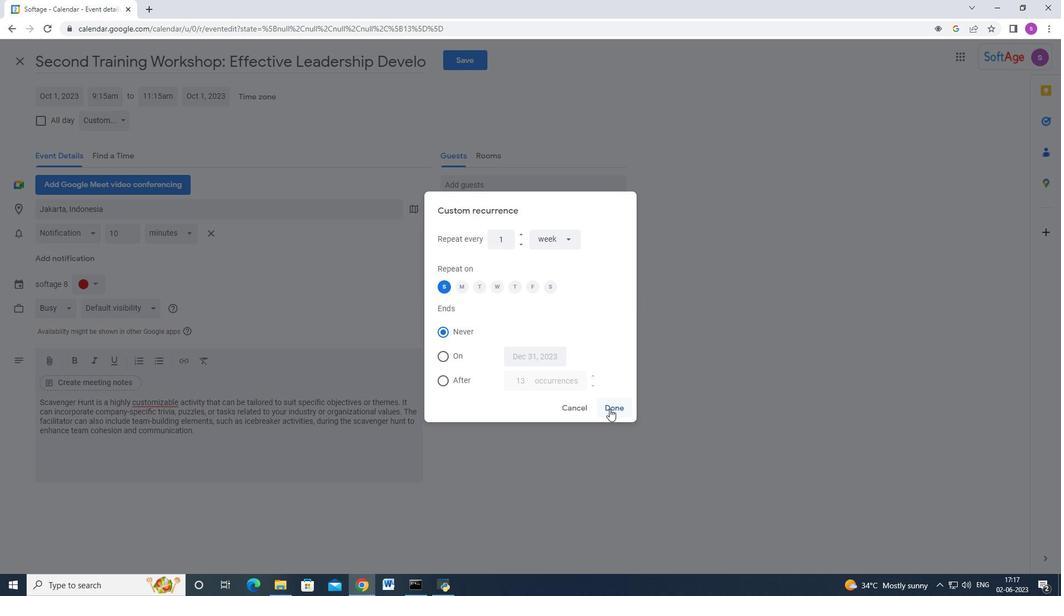 
Action: Mouse moved to (459, 55)
Screenshot: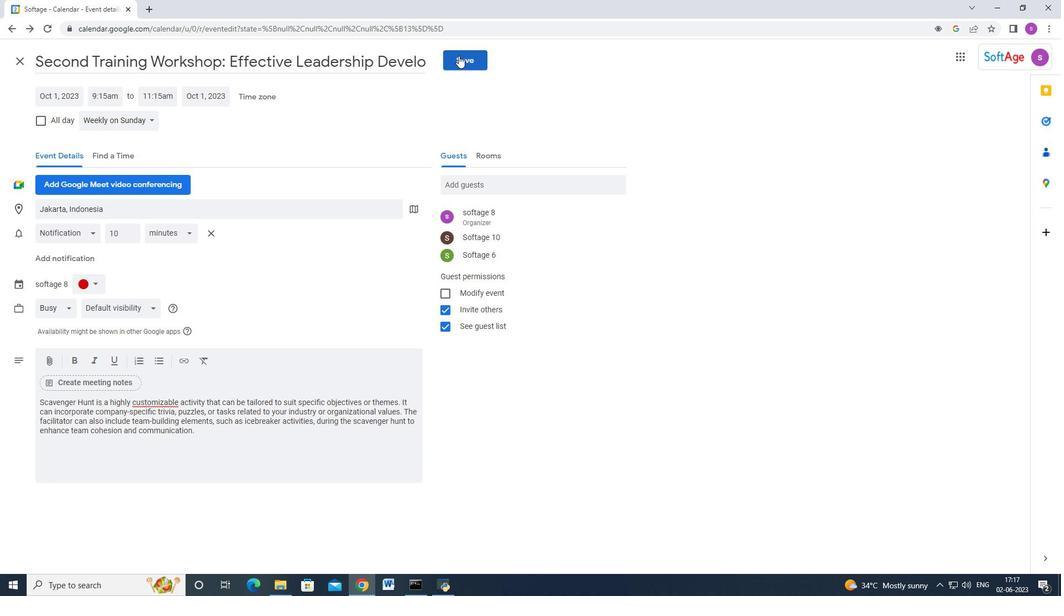 
Action: Mouse pressed left at (459, 55)
Screenshot: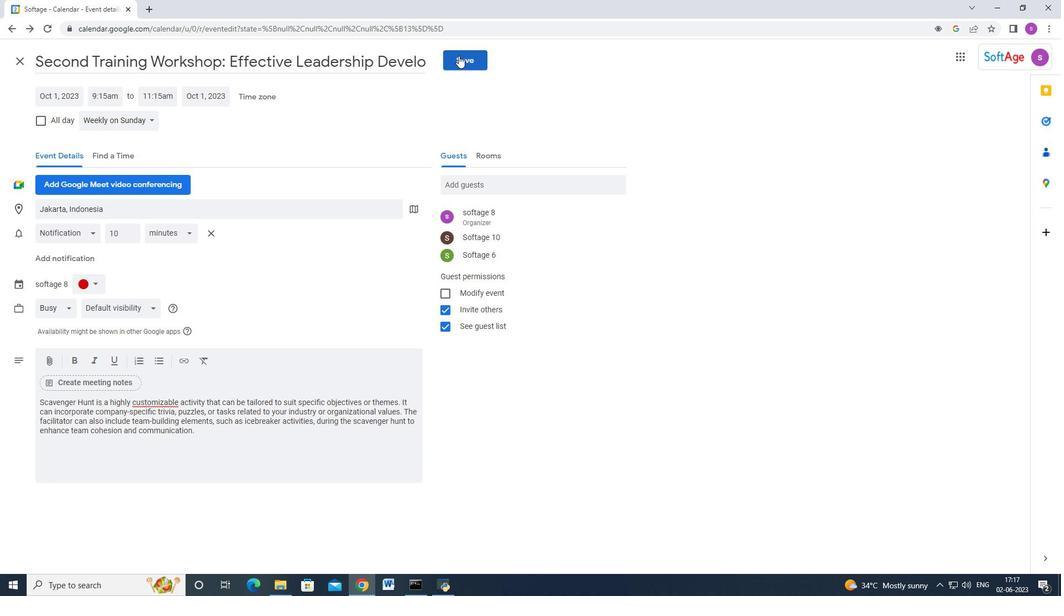 
Action: Mouse moved to (591, 332)
Screenshot: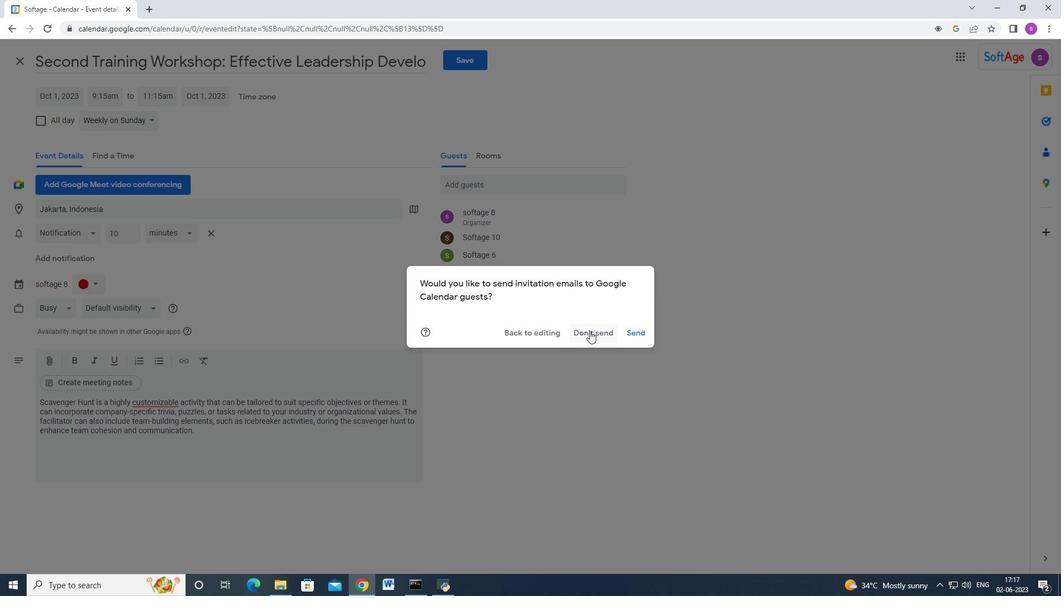 
